 Task: Open a blank google sheet and write heading  Money ManagerAdd Descriptions in a column and its values below  'Salary, Rent, Groceries, Utilities, Dining out, Transportation & Entertainment. 'Add Categories in next column and its values below  Income, Expense, Expense, Expense, Expense, Expense & Expense. Add Amount in next column and its values below  $2,500, $800, $200, $100, $50, $30 & $100Add Dates in next column and its values below  2023-05-01, 2023-05-05, 2023-05-10, 2023-05-15, 2023-05-20, 2023-05-25 & 2023-05-31Save page Catalyst Sales 
Action: Mouse moved to (244, 153)
Screenshot: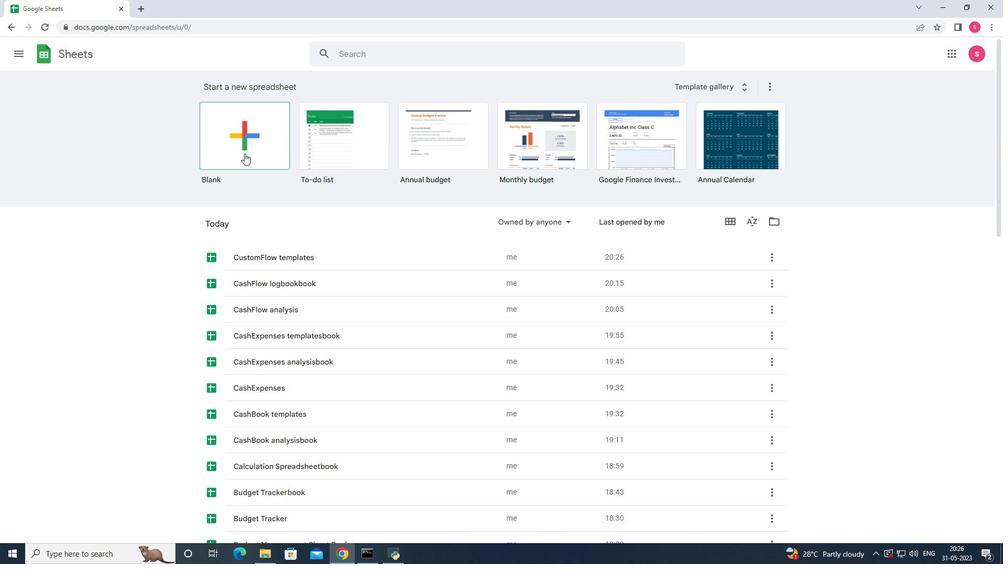 
Action: Mouse pressed left at (244, 153)
Screenshot: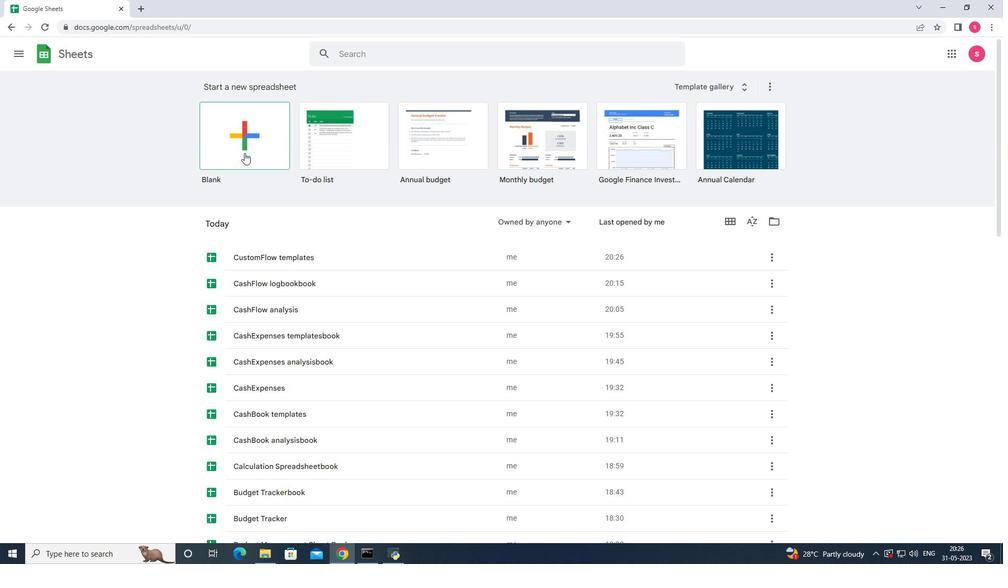 
Action: Key pressed <Key.shift>Money<Key.space><Key.shift>Manager<Key.enter><Key.shift><Key.shift><Key.shift><Key.shift><Key.shift><Key.shift><Key.shift><Key.shift><Key.shift>Descripy<Key.backspace>tions<Key.space><Key.enter><Key.shift><Key.shift><Key.shift>Saa<Key.backspace>lary<Key.enter><Key.shift>Rent<Key.enter><Key.shift>Groceries<Key.enter><Key.shift>Utilities<Key.enter><Key.shift>Dining<Key.space><Key.shift>Out<Key.enter><Key.shift>Transportation<Key.enter><Key.shift><Key.shift><Key.shift><Key.shift><Key.shift><Key.shift><Key.shift><Key.shift><Key.shift><Key.shift><Key.shift><Key.shift><Key.shift><Key.shift><Key.shift><Key.shift>Entertainment<Key.enter><Key.right><Key.up><Key.up><Key.up><Key.up><Key.up><Key.up><Key.up><Key.up><Key.shift>Categories<Key.enter><Key.shift>Income<Key.enter><Key.shift><Key.shift><Key.shift><Key.shift><Key.shift>Expenses<Key.enter>
Screenshot: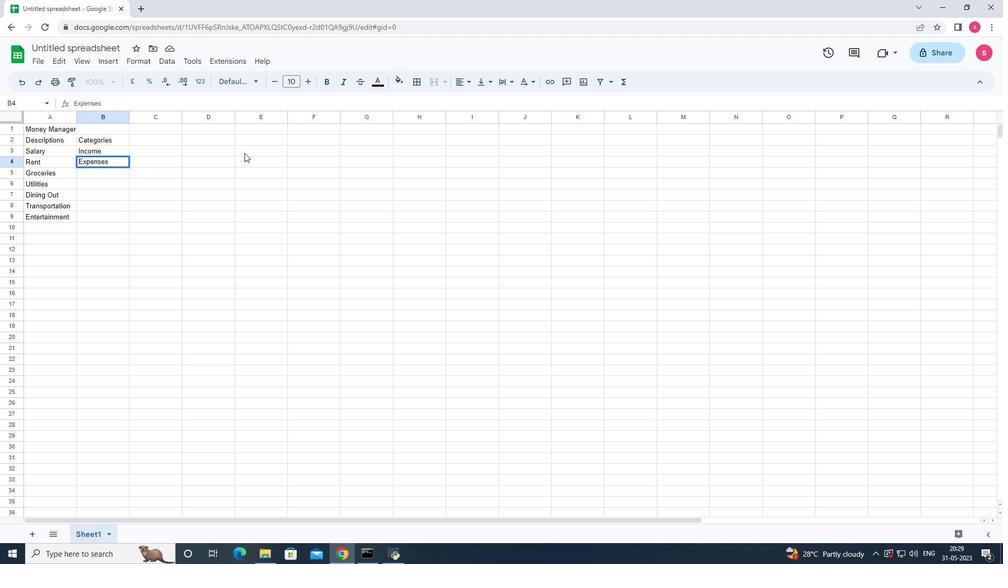 
Action: Mouse moved to (115, 160)
Screenshot: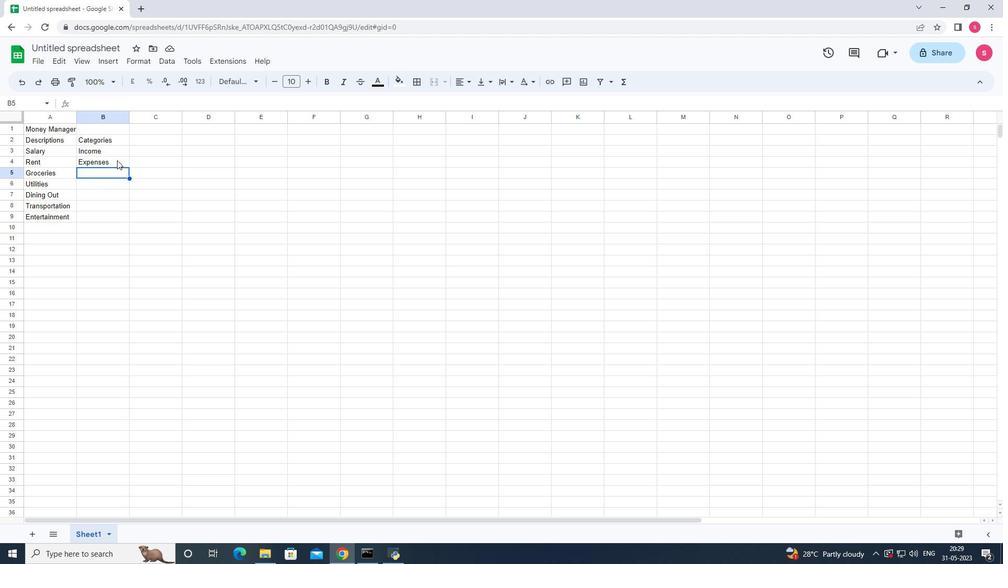 
Action: Mouse pressed left at (115, 160)
Screenshot: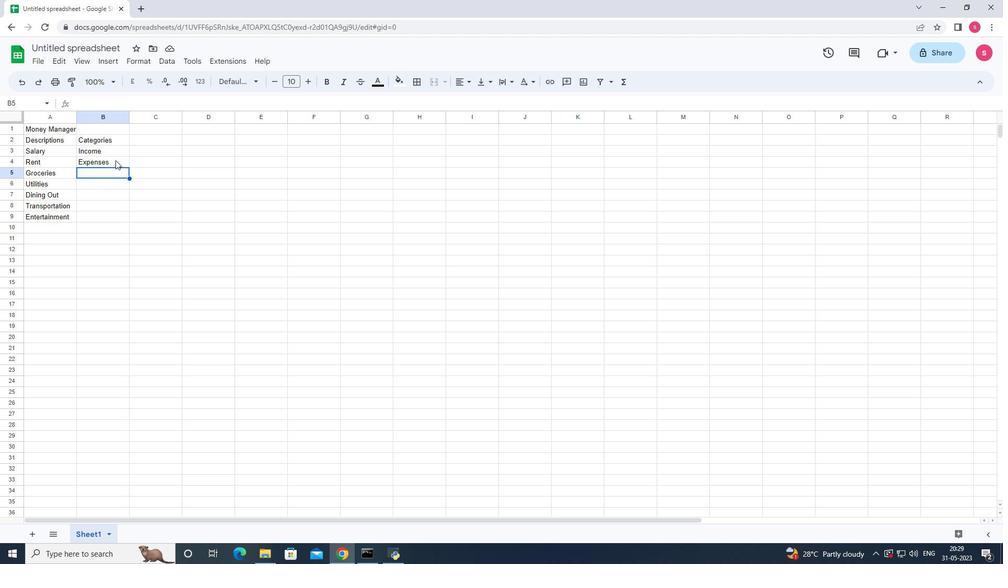 
Action: Mouse moved to (112, 161)
Screenshot: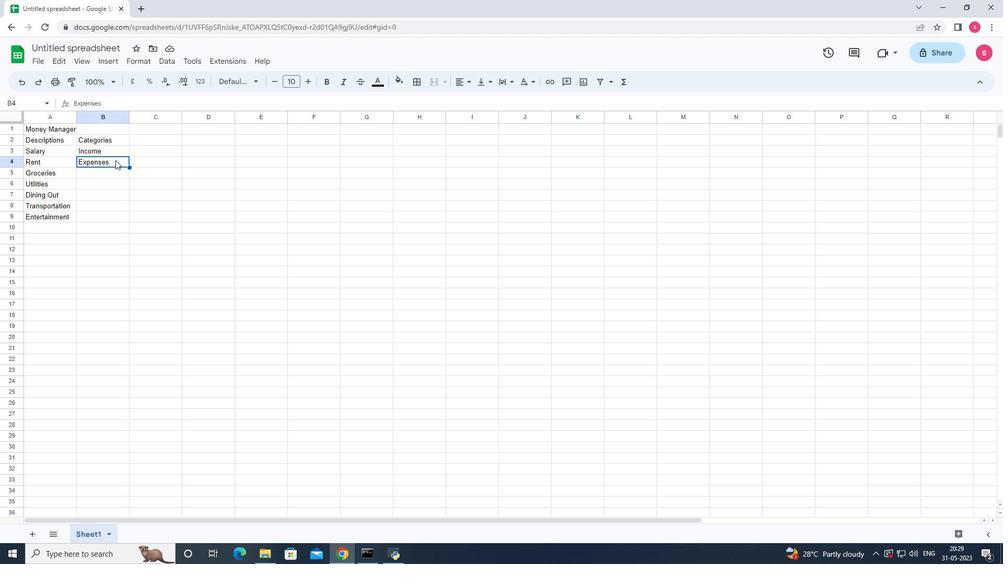 
Action: Mouse pressed left at (112, 161)
Screenshot: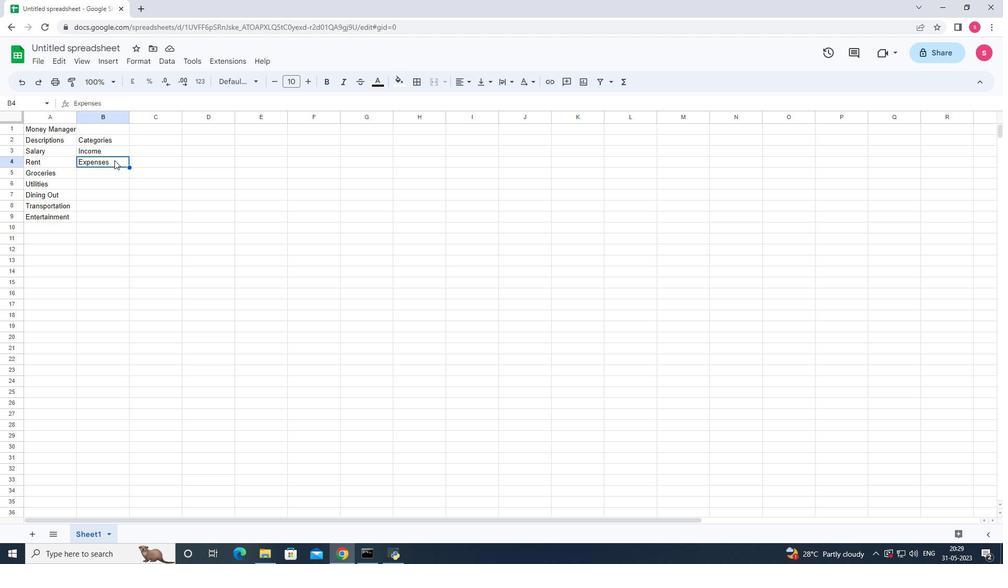 
Action: Mouse pressed left at (112, 161)
Screenshot: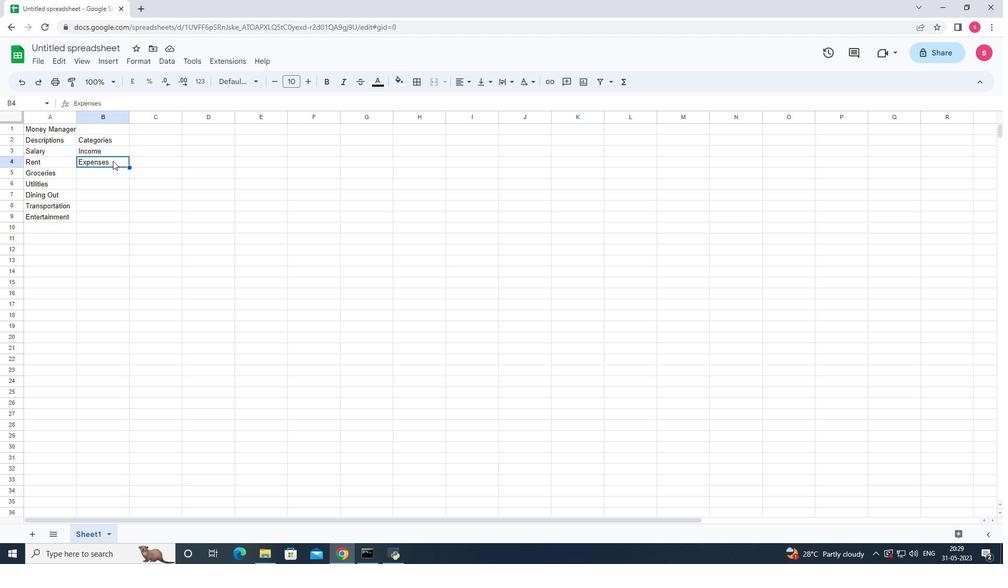 
Action: Mouse moved to (108, 161)
Screenshot: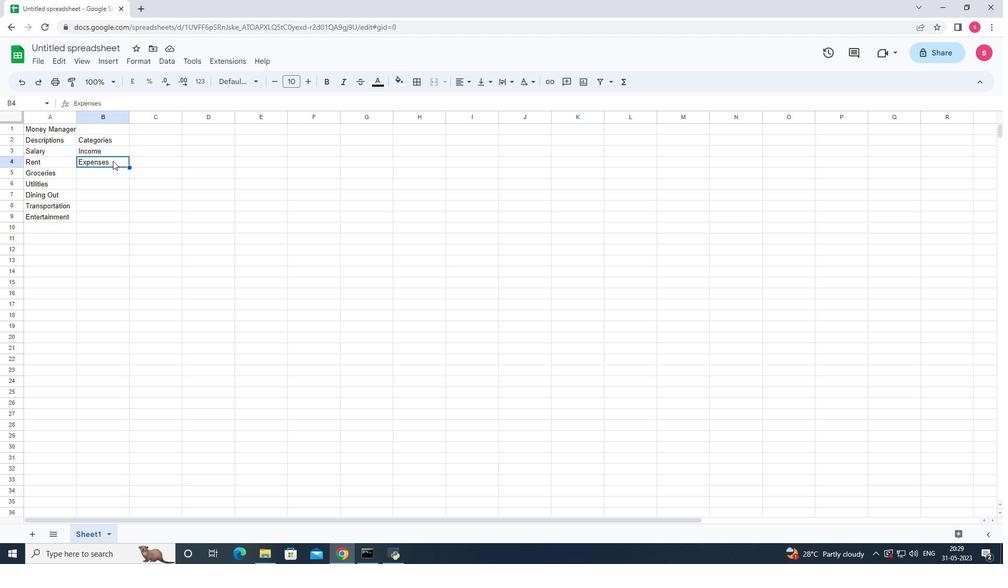 
Action: Mouse pressed left at (108, 161)
Screenshot: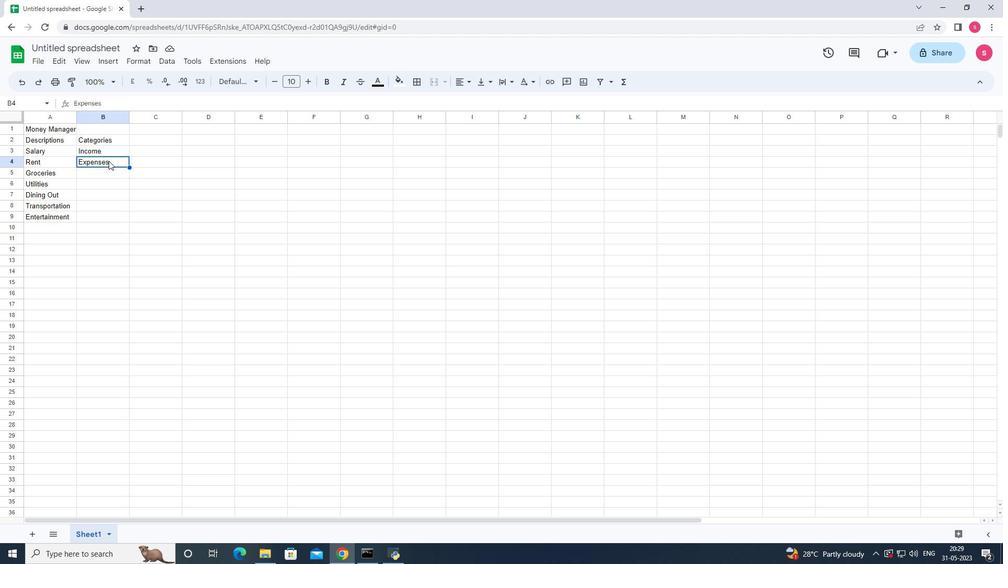 
Action: Mouse moved to (108, 160)
Screenshot: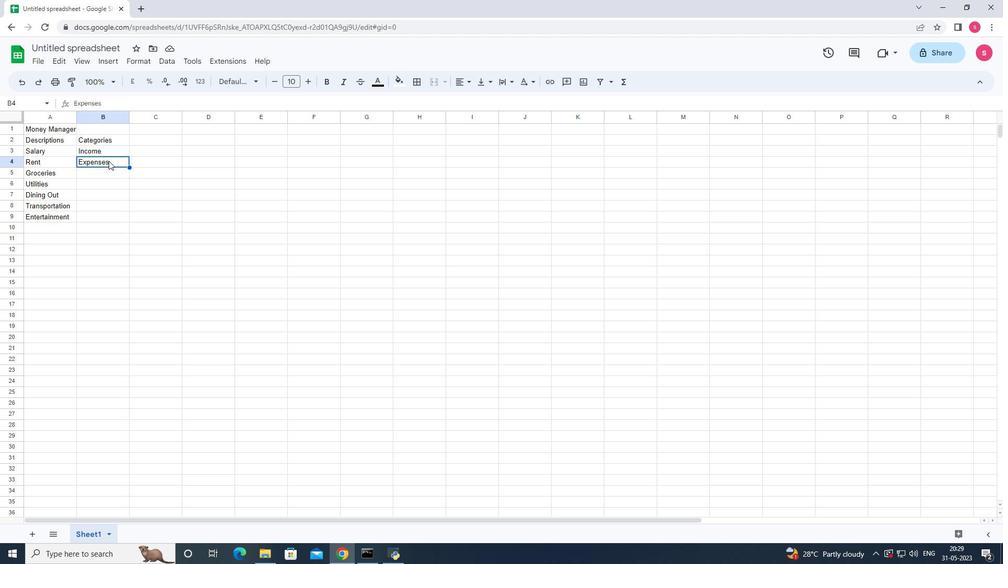 
Action: Mouse pressed left at (108, 160)
Screenshot: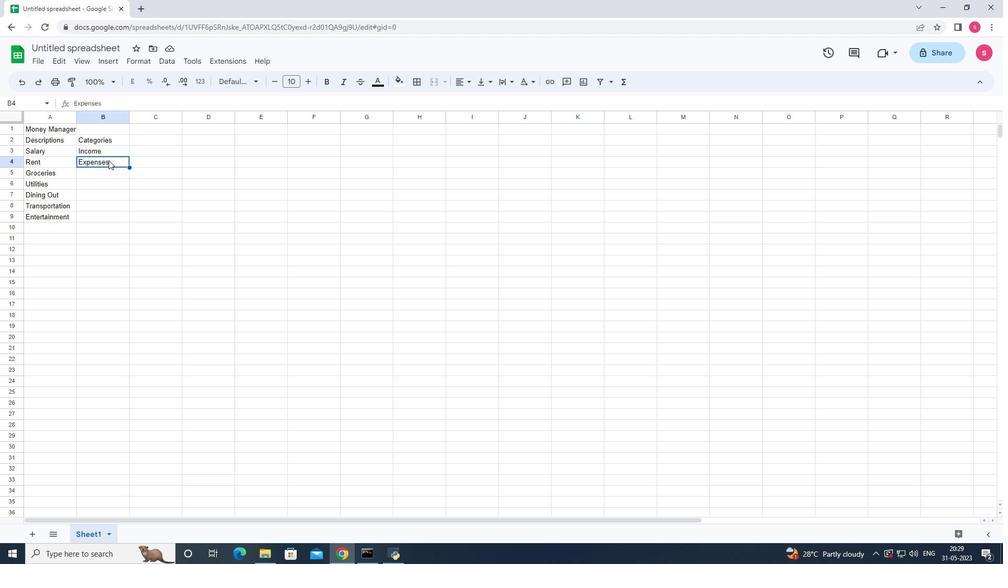 
Action: Key pressed <Key.backspace>
Screenshot: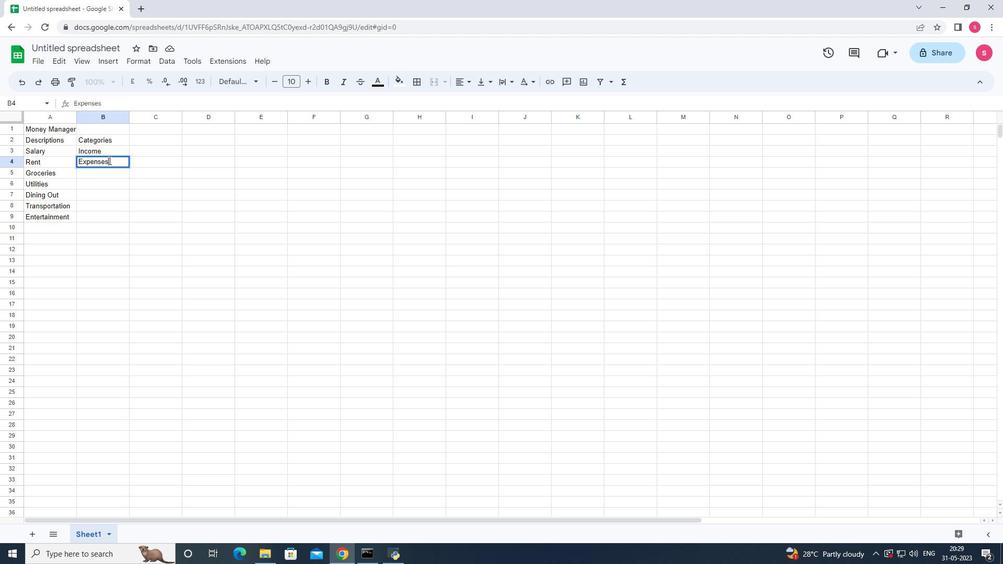 
Action: Mouse moved to (106, 170)
Screenshot: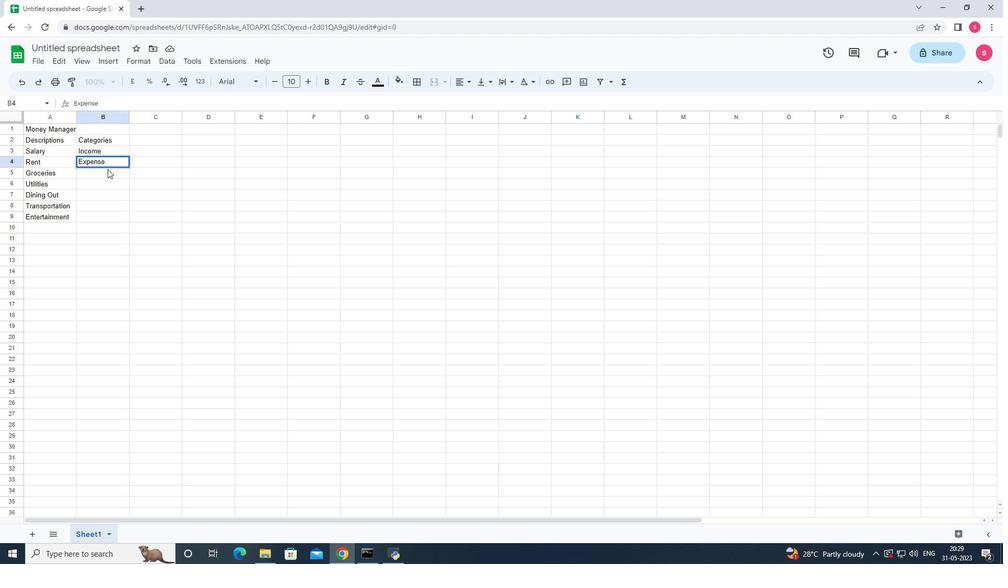 
Action: Mouse pressed left at (106, 170)
Screenshot: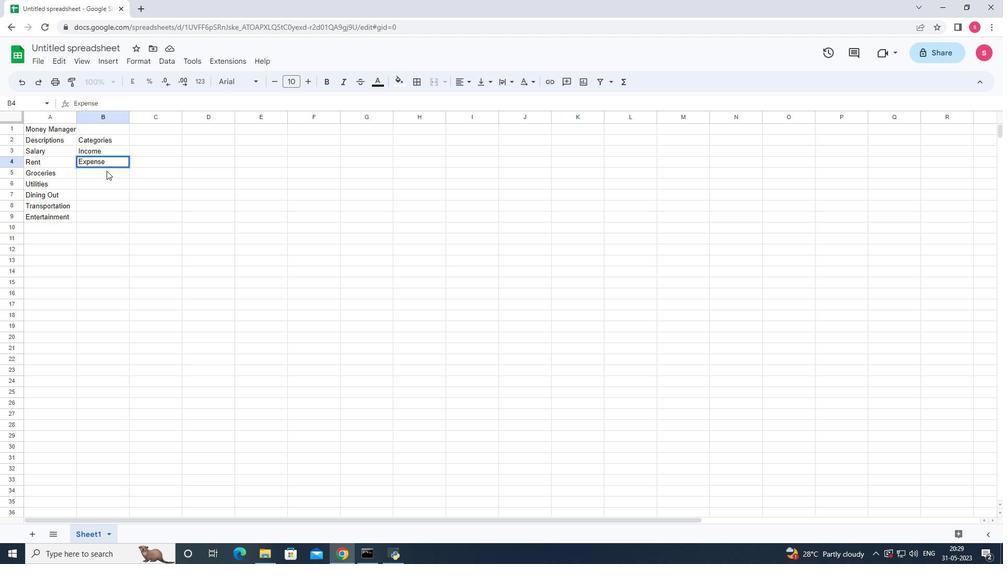 
Action: Key pressed <Key.shift>Expense<Key.enter><Key.shift><Key.shift><Key.shift><Key.shift>Expense<Key.enter><Key.shift>Expense<Key.enter><Key.shift>Expense<Key.enter><Key.shift><Key.shift><Key.shift><Key.shift>Expense<Key.enter><Key.right><Key.up><Key.up><Key.up><Key.up><Key.up><Key.up><Key.up><Key.up><Key.shift>Amount<Key.down>2500<Key.enter>800<Key.enter>200<Key.enter>100<Key.enter>6<Key.backspace>50<Key.enter>30<Key.enter>100<Key.enter><Key.right>
Screenshot: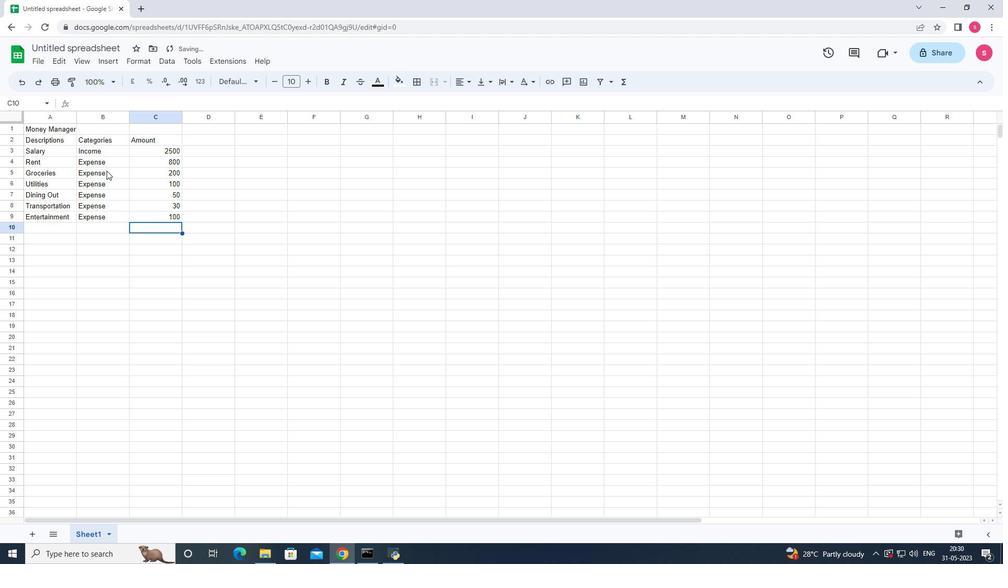 
Action: Mouse moved to (140, 154)
Screenshot: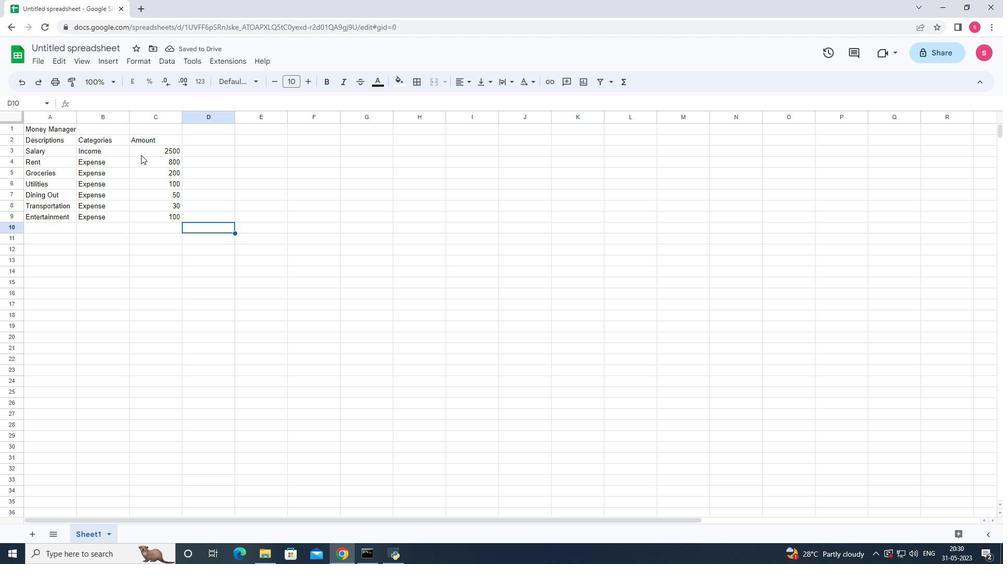 
Action: Mouse pressed left at (140, 154)
Screenshot: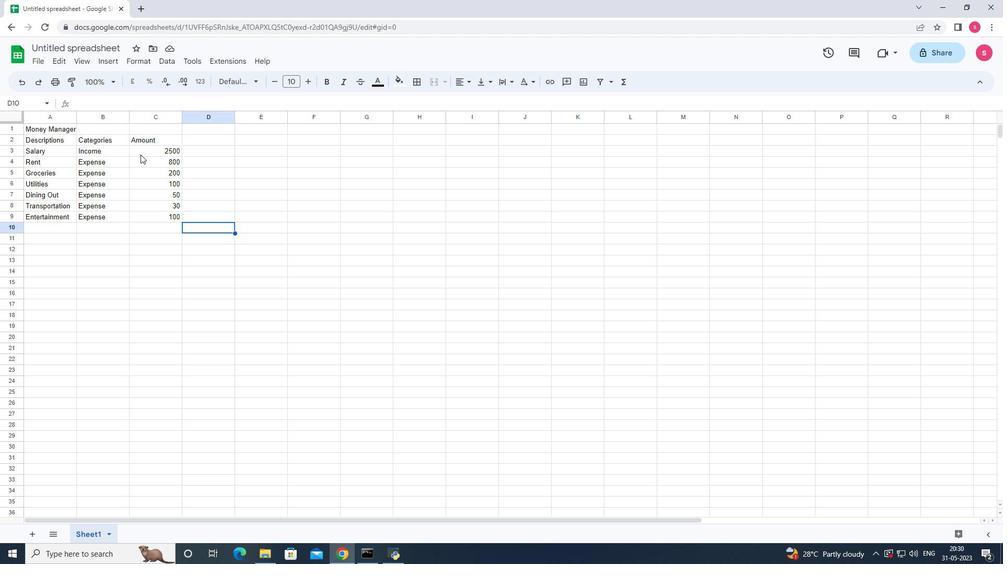
Action: Mouse moved to (138, 57)
Screenshot: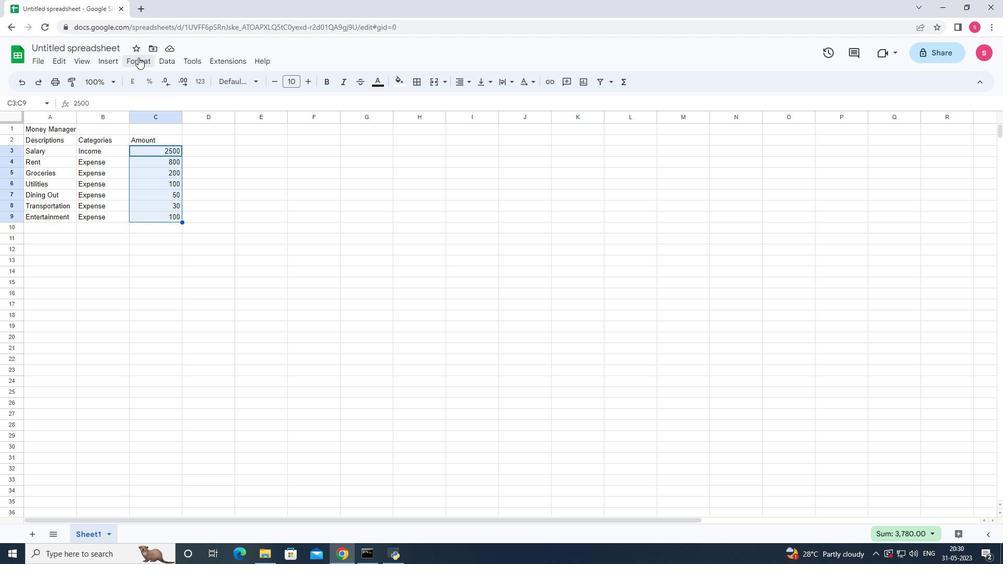
Action: Mouse pressed left at (138, 57)
Screenshot: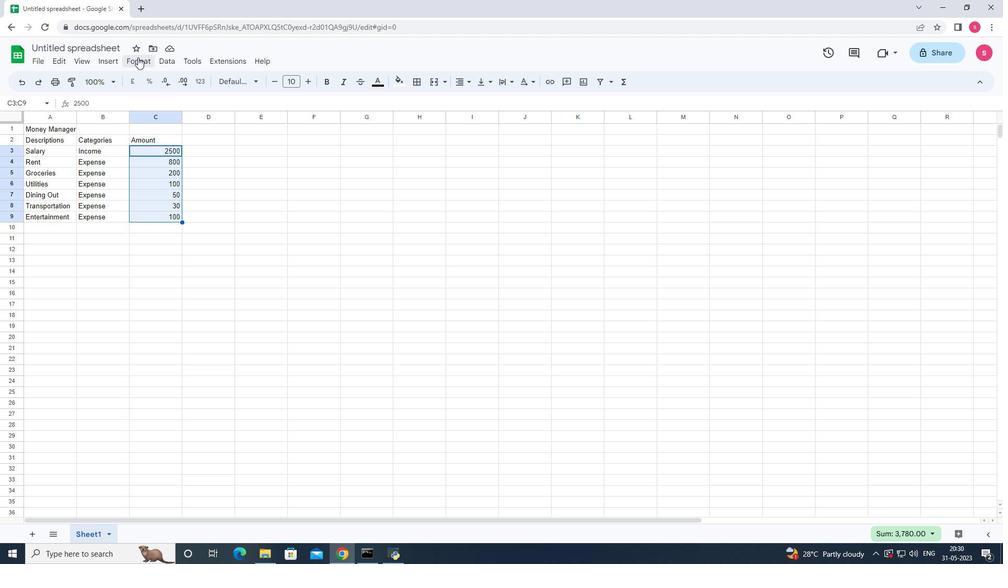 
Action: Mouse moved to (170, 106)
Screenshot: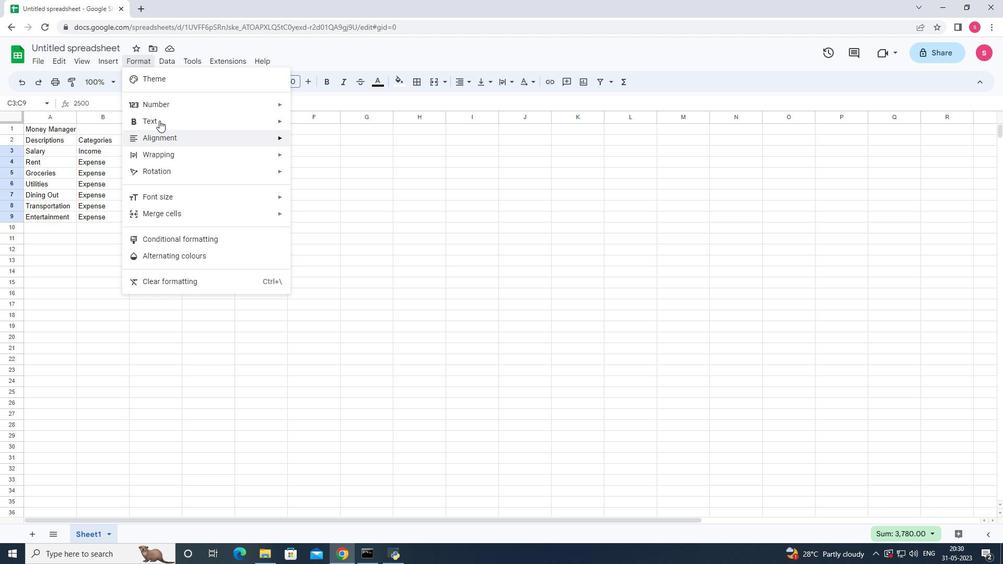 
Action: Mouse pressed left at (170, 106)
Screenshot: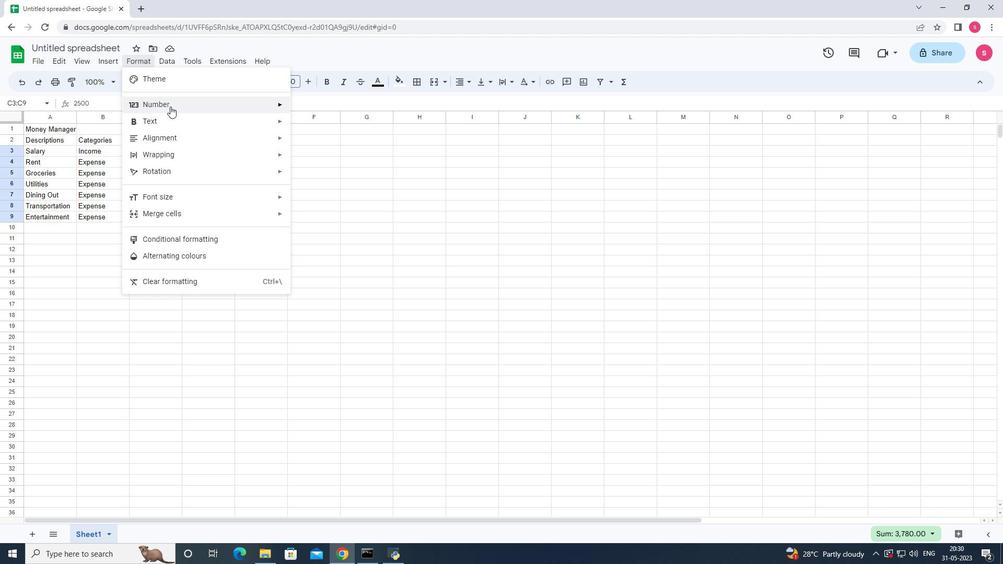 
Action: Mouse moved to (363, 414)
Screenshot: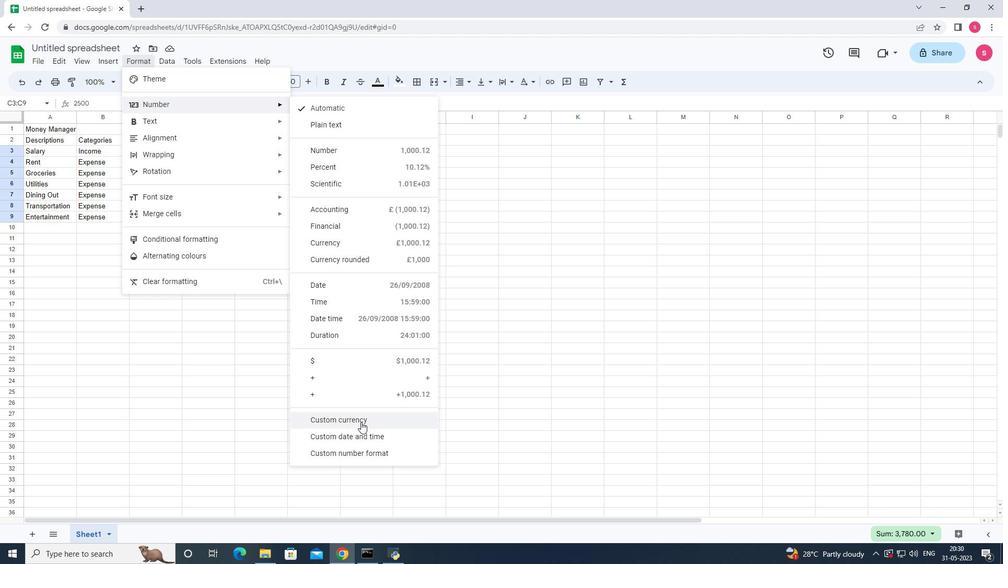 
Action: Mouse pressed left at (363, 414)
Screenshot: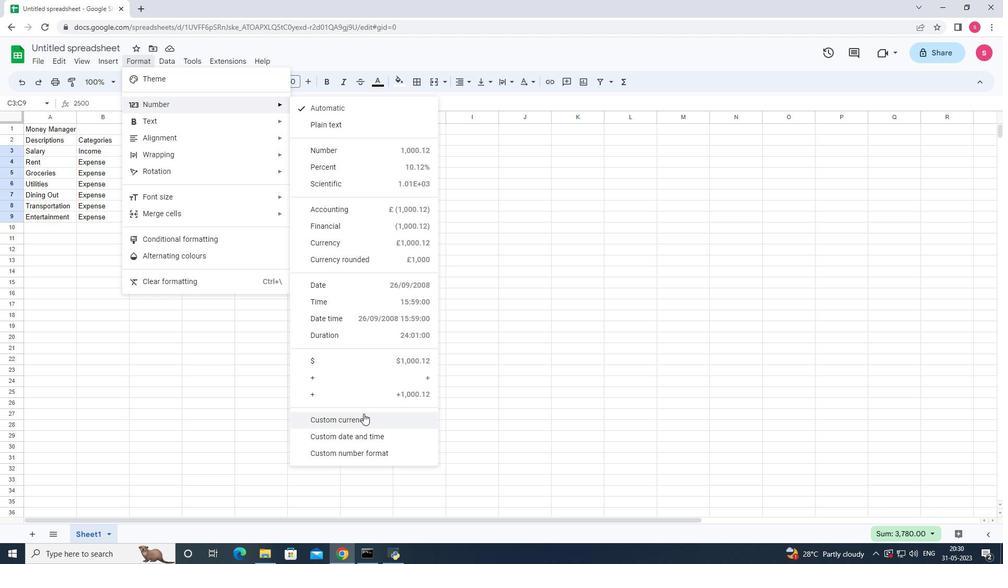 
Action: Mouse moved to (470, 243)
Screenshot: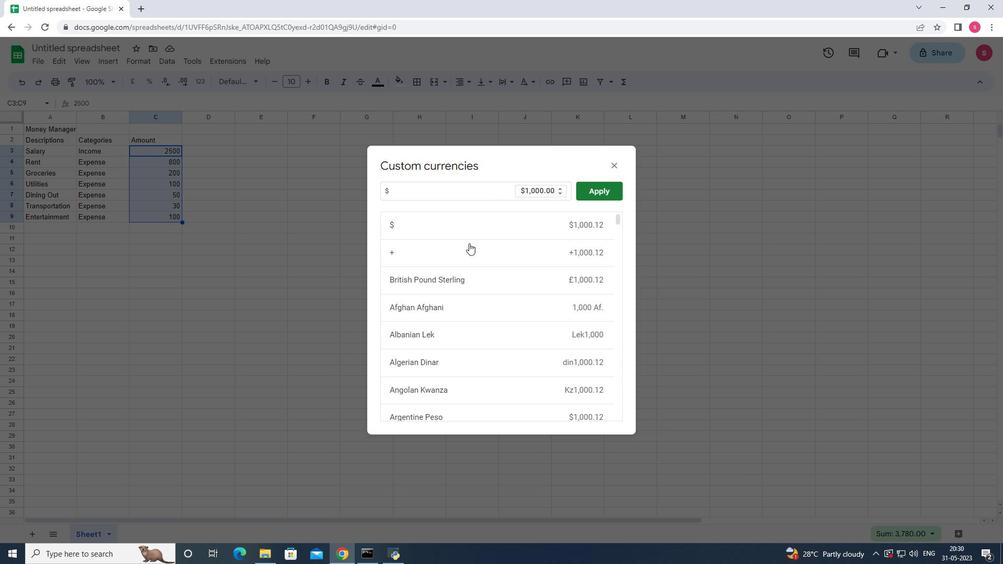 
Action: Mouse pressed left at (470, 243)
Screenshot: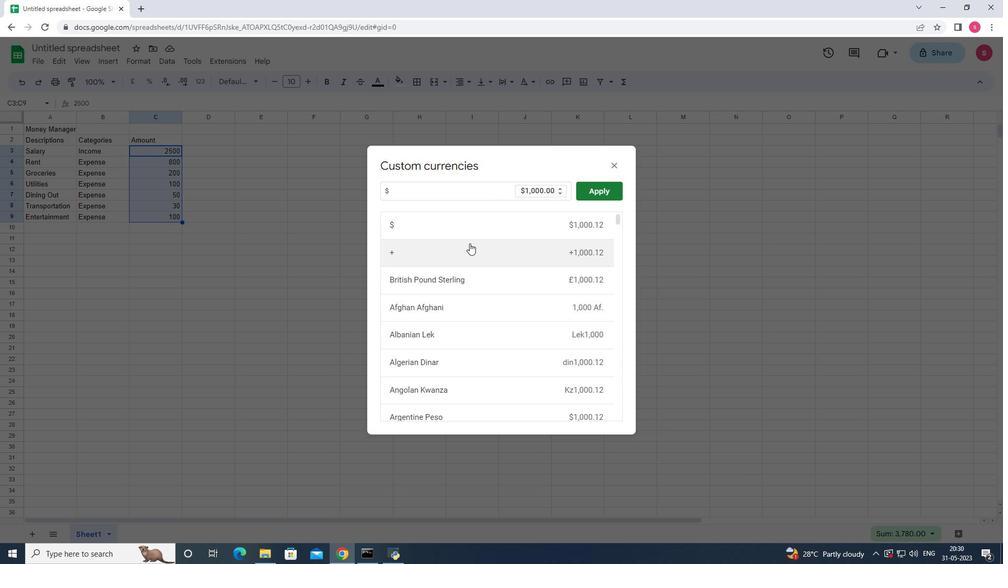 
Action: Mouse moved to (473, 226)
Screenshot: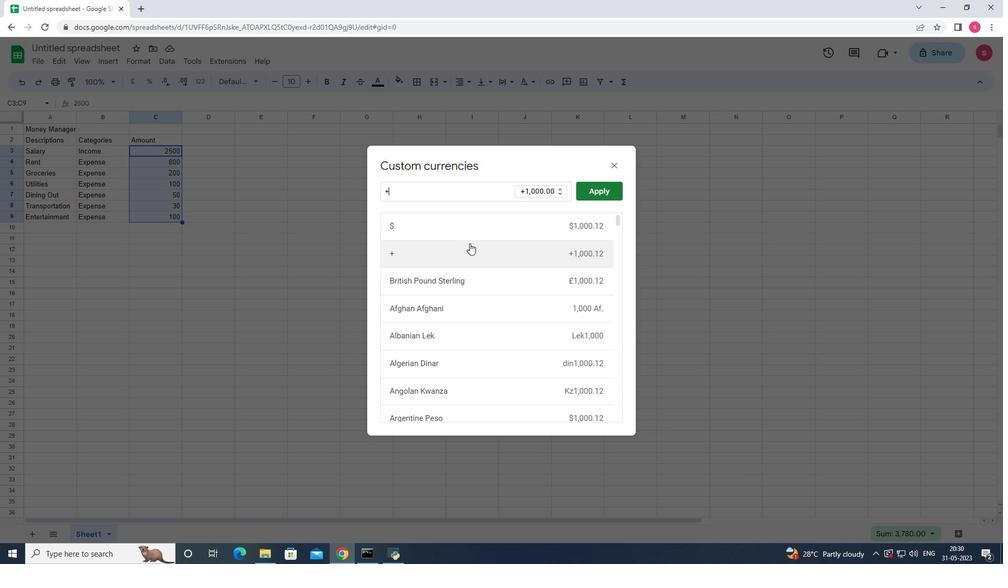
Action: Mouse pressed left at (473, 226)
Screenshot: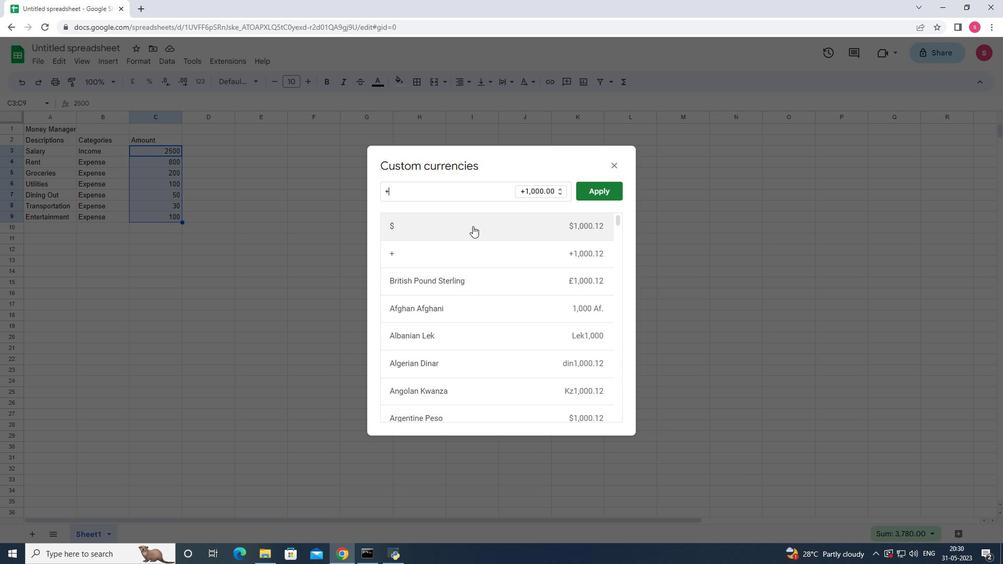 
Action: Mouse moved to (607, 191)
Screenshot: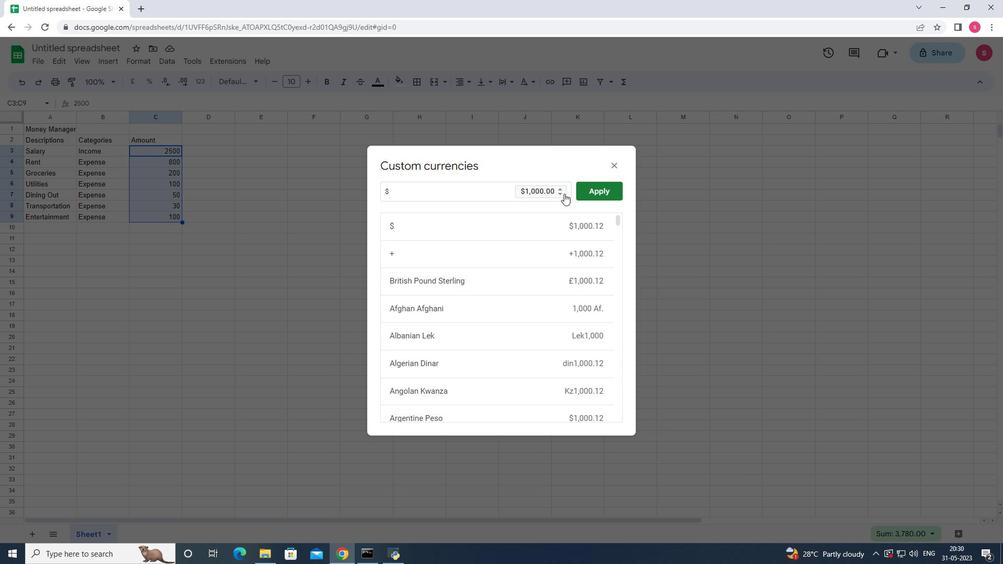 
Action: Mouse pressed left at (607, 191)
Screenshot: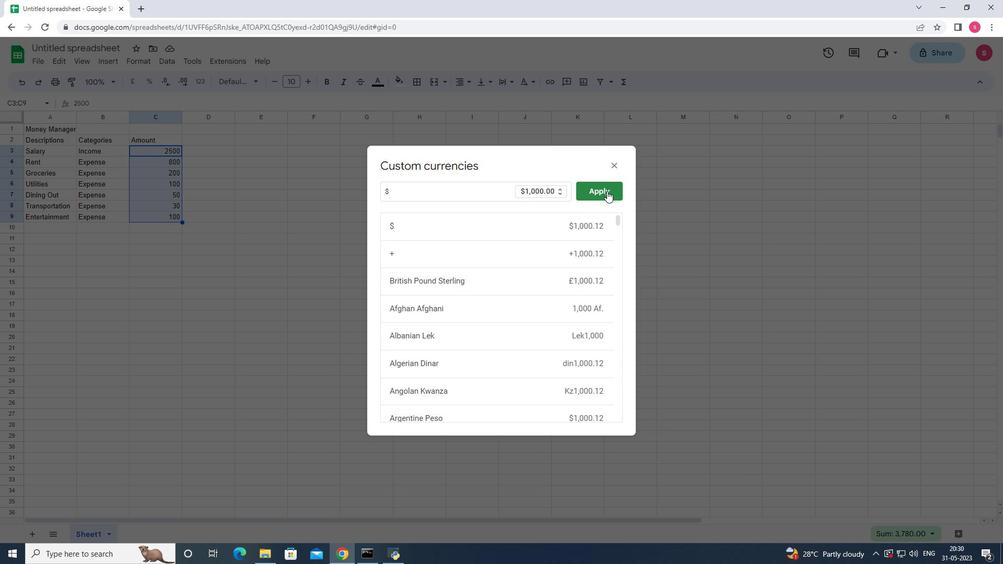 
Action: Mouse moved to (196, 292)
Screenshot: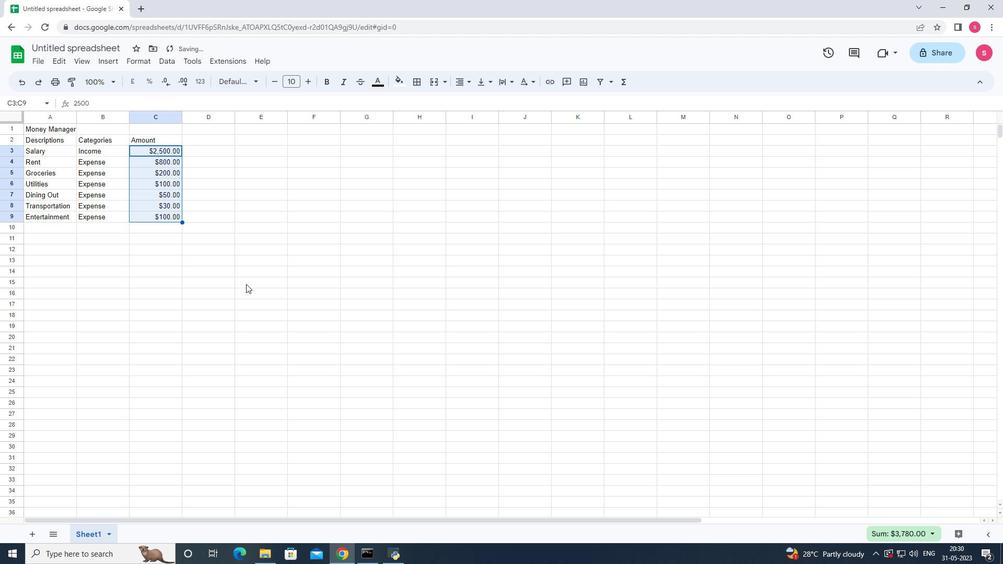 
Action: Mouse pressed left at (196, 292)
Screenshot: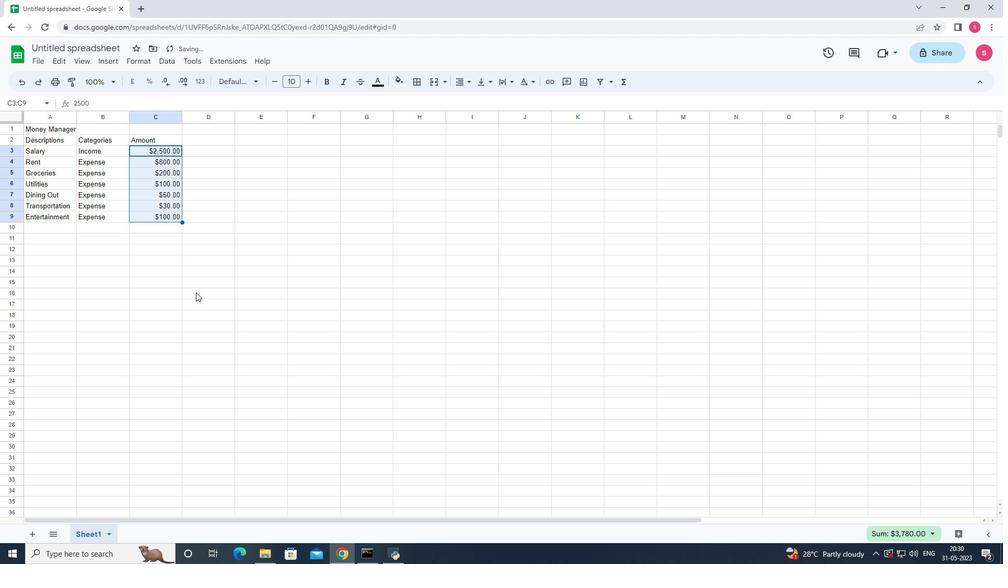 
Action: Mouse moved to (206, 141)
Screenshot: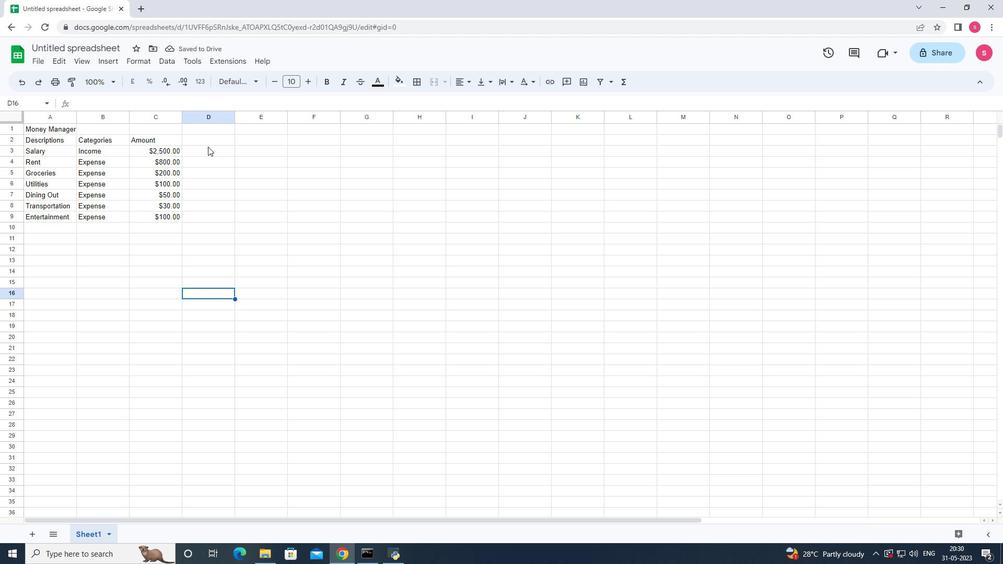 
Action: Mouse pressed left at (206, 141)
Screenshot: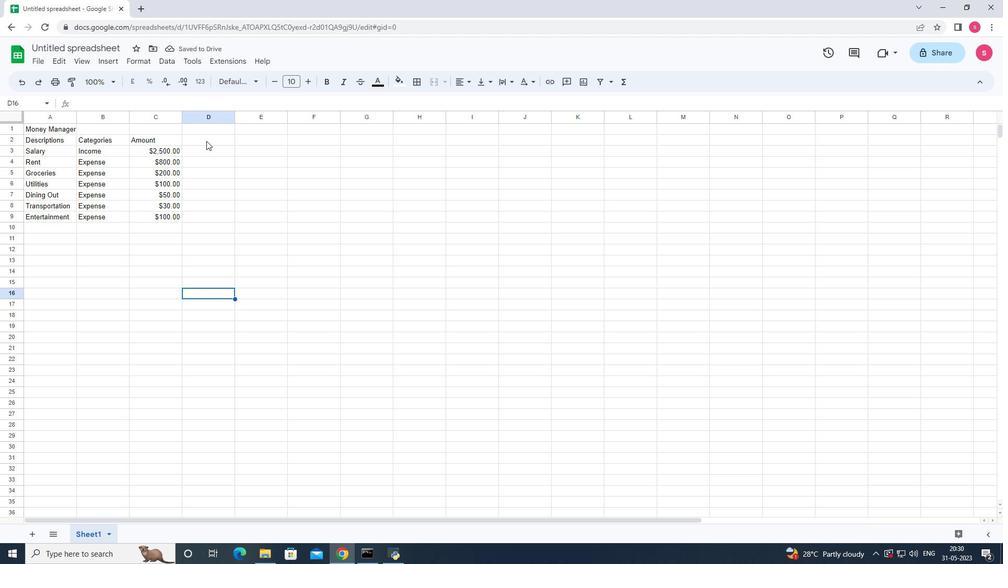 
Action: Key pressed <Key.shift><Key.shift><Key.shift><Key.shift><Key.shift><Key.shift><Key.shift><Key.shift><Key.shift><Key.shift><Key.shift><Key.shift><Key.shift><Key.shift><Key.shift><Key.shift><Key.shift><Key.shift><Key.shift><Key.shift><Key.shift><Key.shift><Key.shift><Key.shift><Key.shift><Key.shift><Key.shift><Key.shift><Key.shift>Dates<Key.enter>2023-05-01<Key.enter>2023-05-05<Key.enter>3<Key.backspace>2023-05-10<Key.enter>2023-05-150<Key.backspace><Key.enter>2023-005<Key.backspace><Key.backspace>5-20<Key.enter>2023-05-25<Key.enter>2023-05-31<Key.enter><Key.right><Key.up><Key.up><Key.up><Key.up><Key.up><Key.up><Key.up><Key.up>
Screenshot: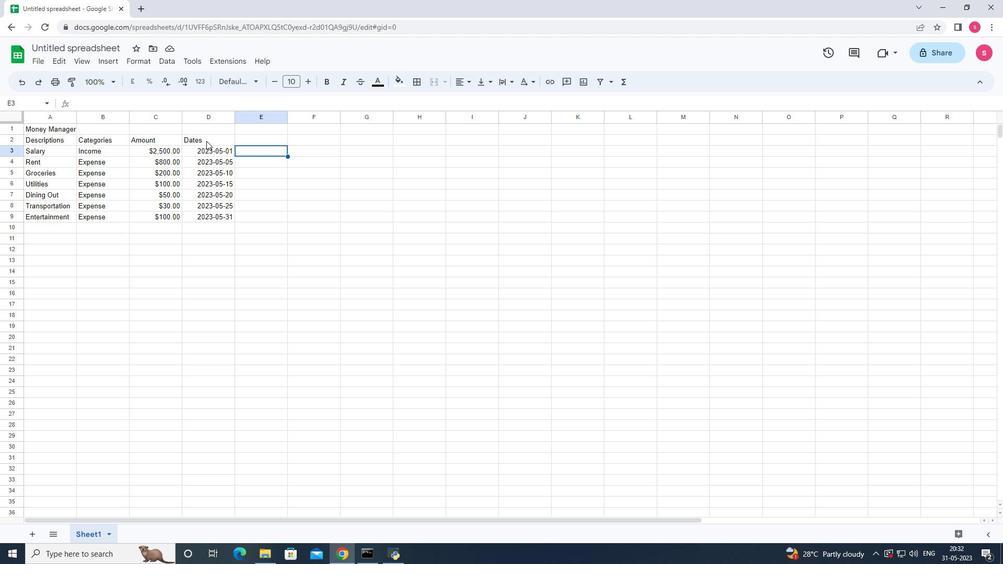 
Action: Mouse moved to (61, 44)
Screenshot: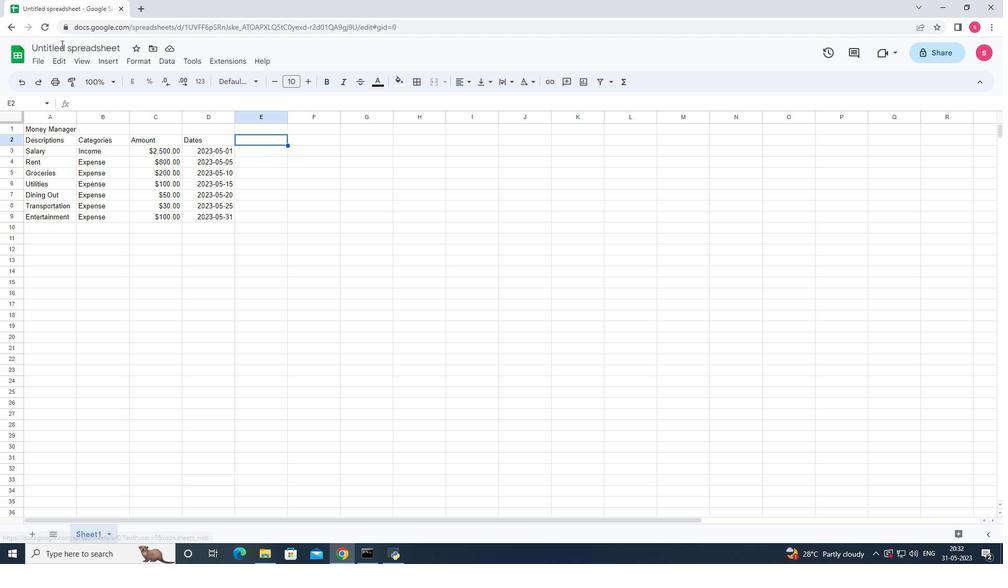 
Action: Mouse pressed left at (61, 44)
Screenshot: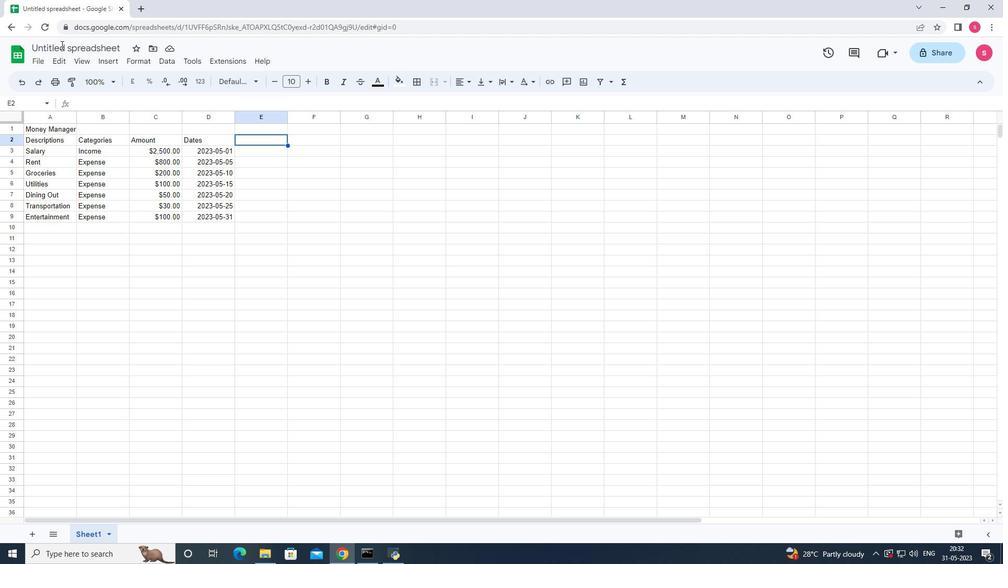 
Action: Mouse moved to (62, 46)
Screenshot: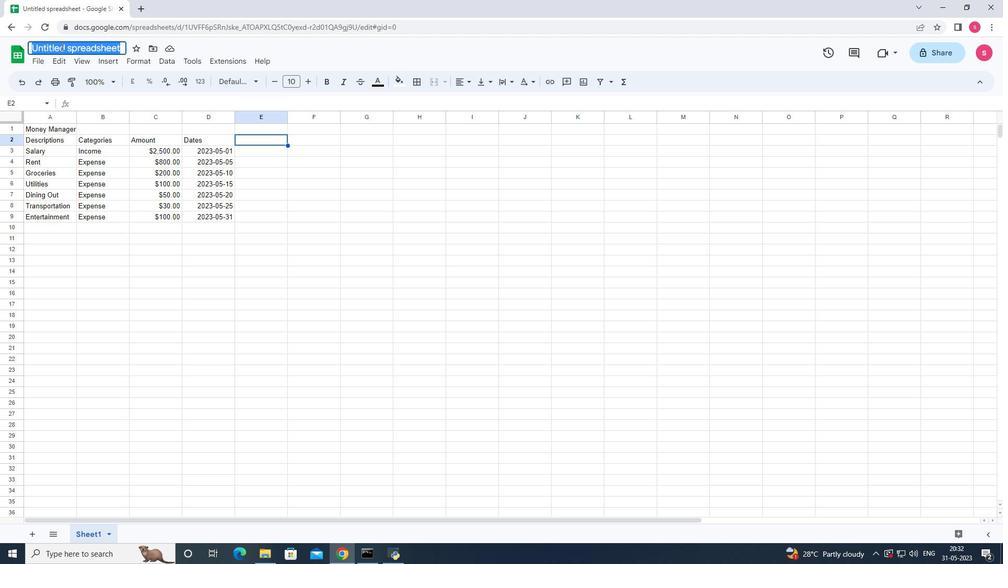 
Action: Key pressed <Key.backspace><Key.shift><Key.shift><Key.shift><Key.shift><Key.shift><Key.shift><Key.shift><Key.shift><Key.shift><Key.shift>Catalyst<Key.space><Key.shift>Sales
Screenshot: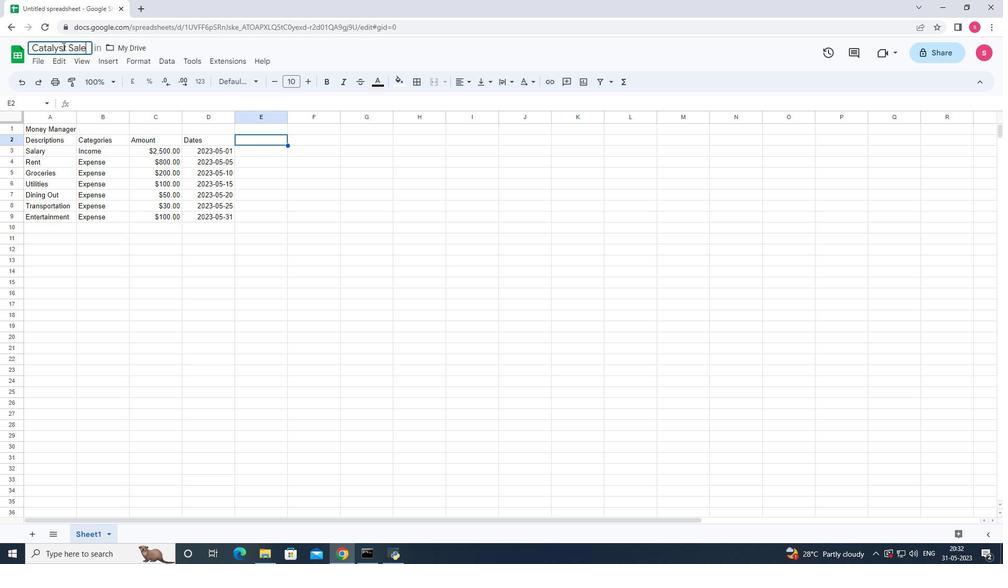 
Action: Mouse moved to (75, 120)
Screenshot: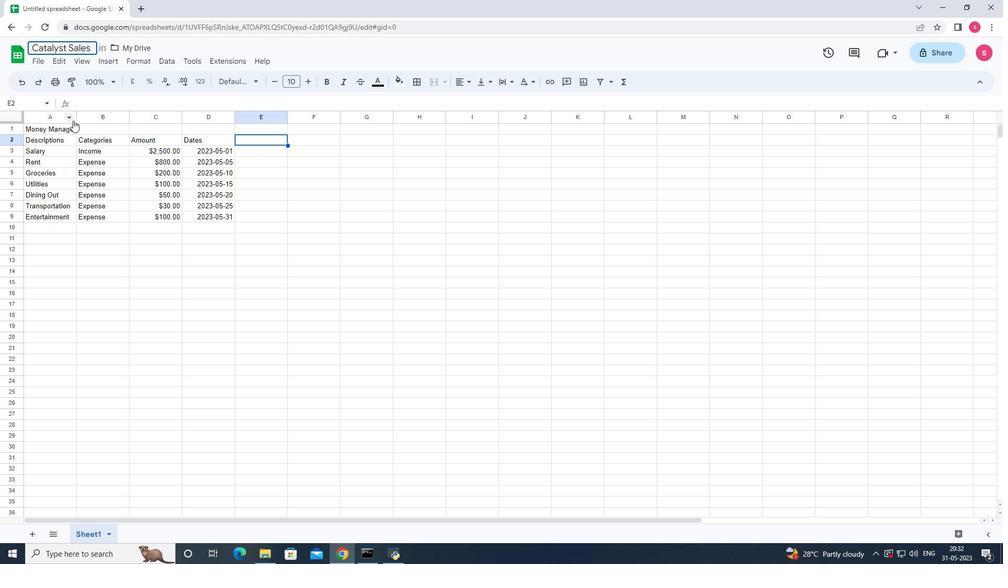 
Action: Mouse pressed left at (75, 120)
Screenshot: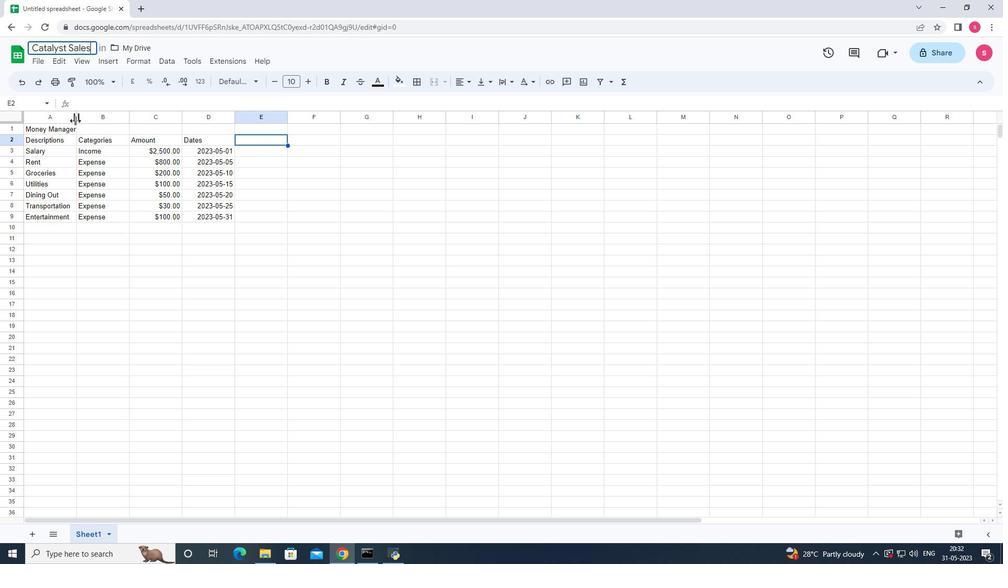 
Action: Mouse pressed left at (75, 120)
Screenshot: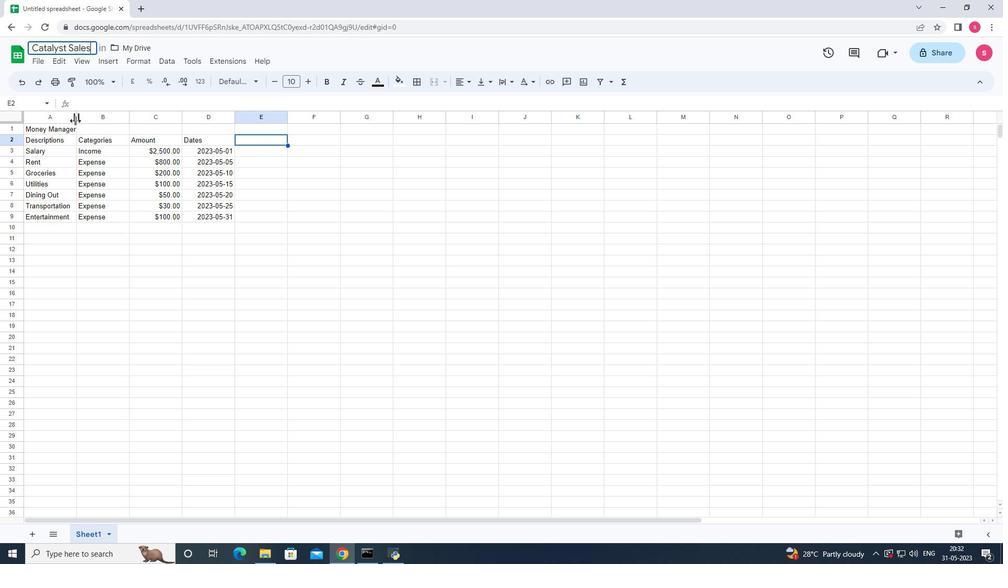 
Action: Mouse moved to (131, 119)
Screenshot: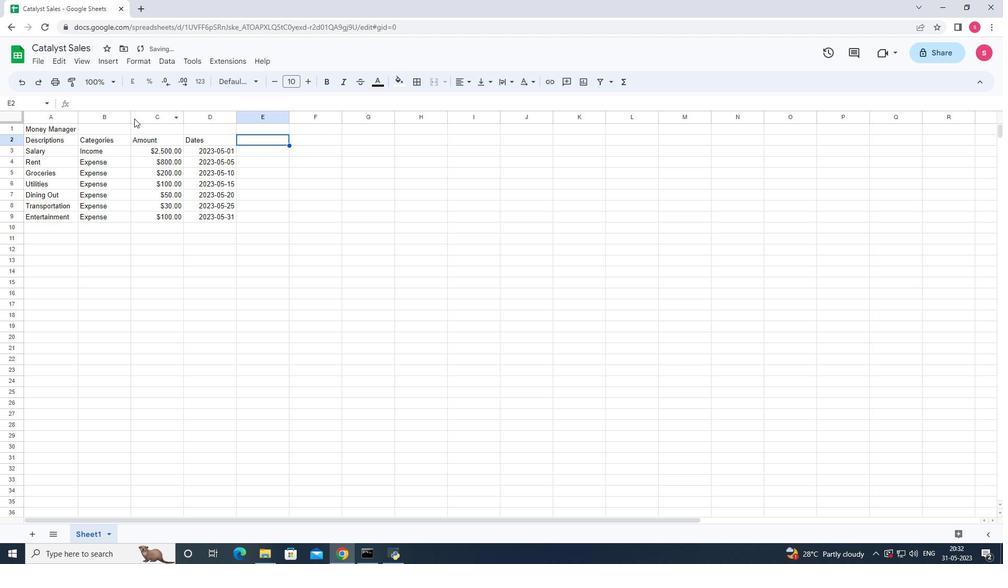 
Action: Mouse pressed left at (131, 119)
Screenshot: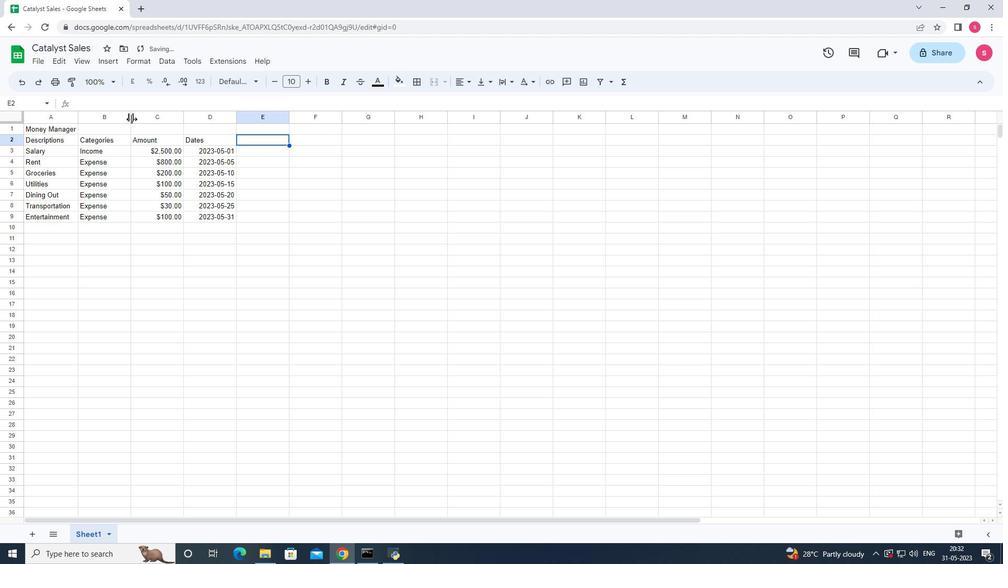 
Action: Mouse pressed left at (131, 119)
Screenshot: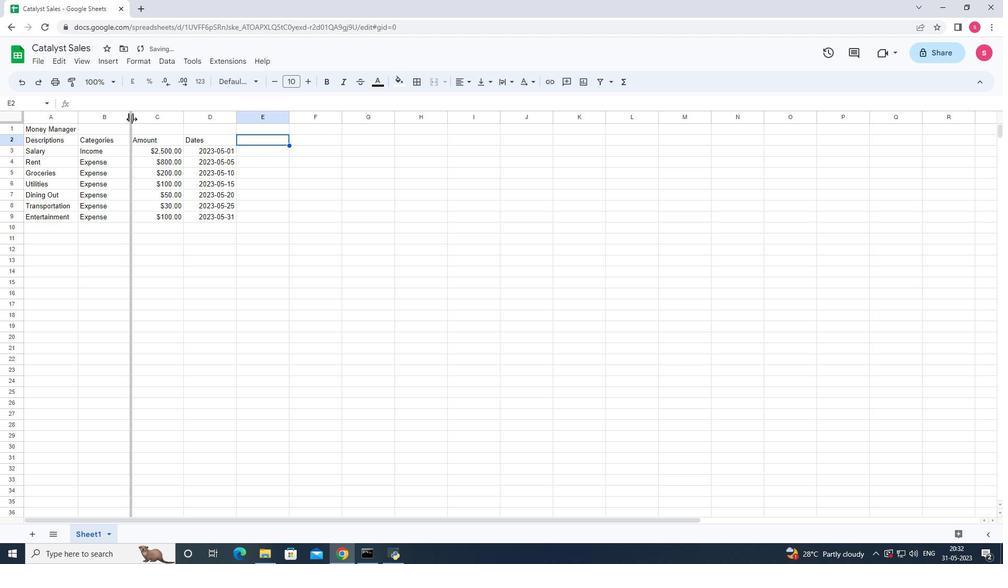 
Action: Mouse moved to (167, 117)
Screenshot: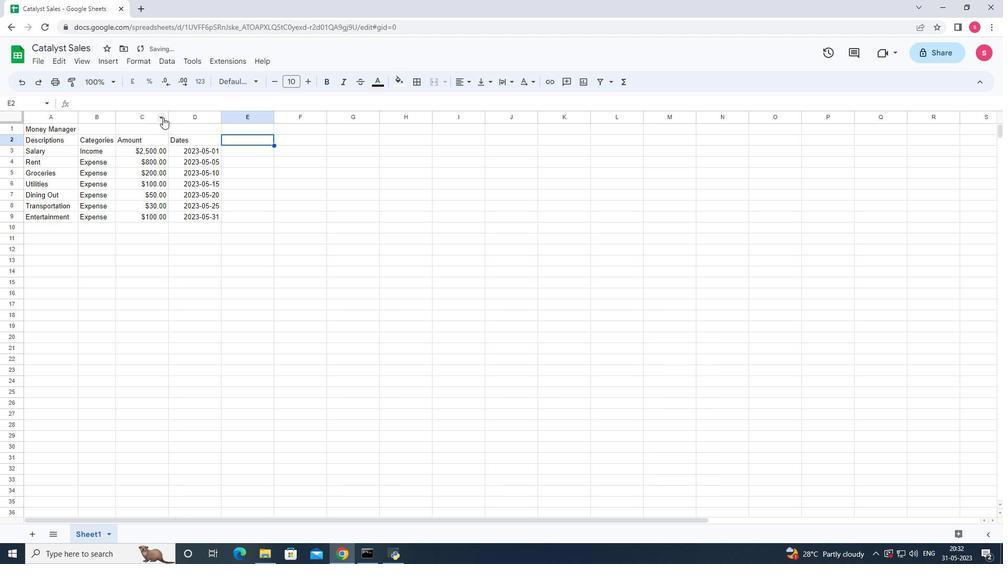 
Action: Mouse pressed left at (167, 117)
Screenshot: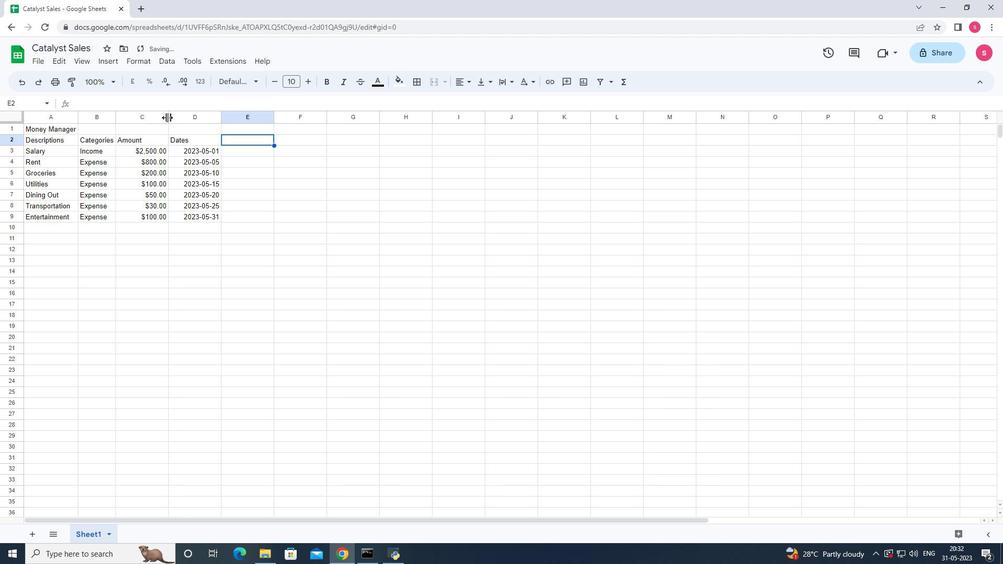 
Action: Mouse pressed left at (167, 117)
Screenshot: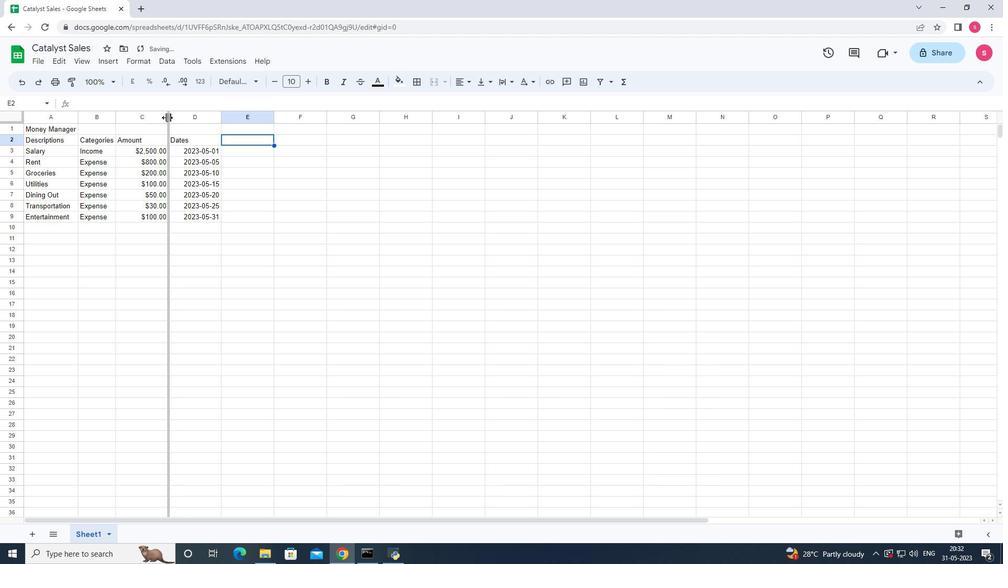 
Action: Mouse moved to (302, 153)
Screenshot: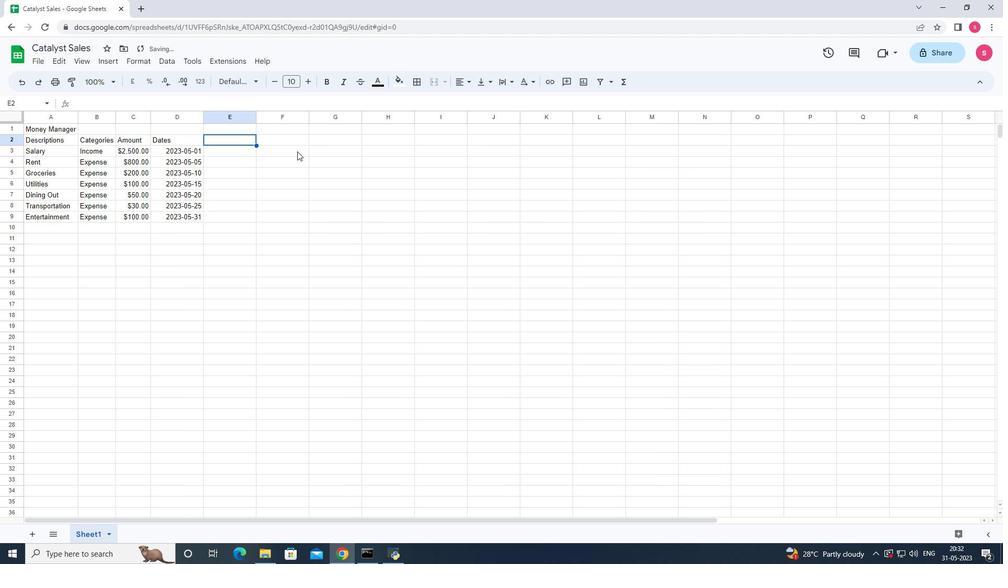 
Action: Mouse pressed left at (302, 153)
Screenshot: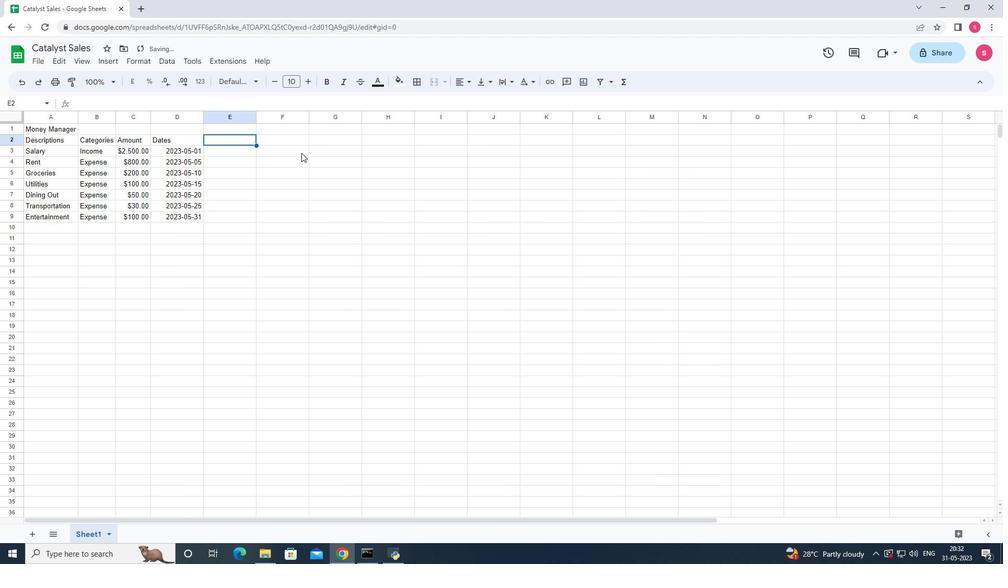 
Action: Mouse moved to (204, 119)
Screenshot: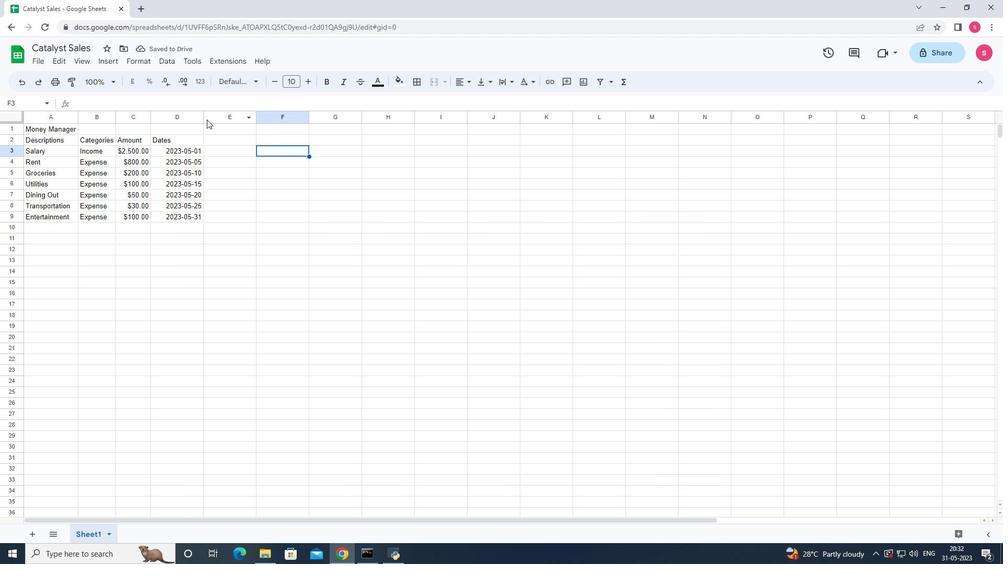 
Action: Mouse pressed left at (204, 119)
Screenshot: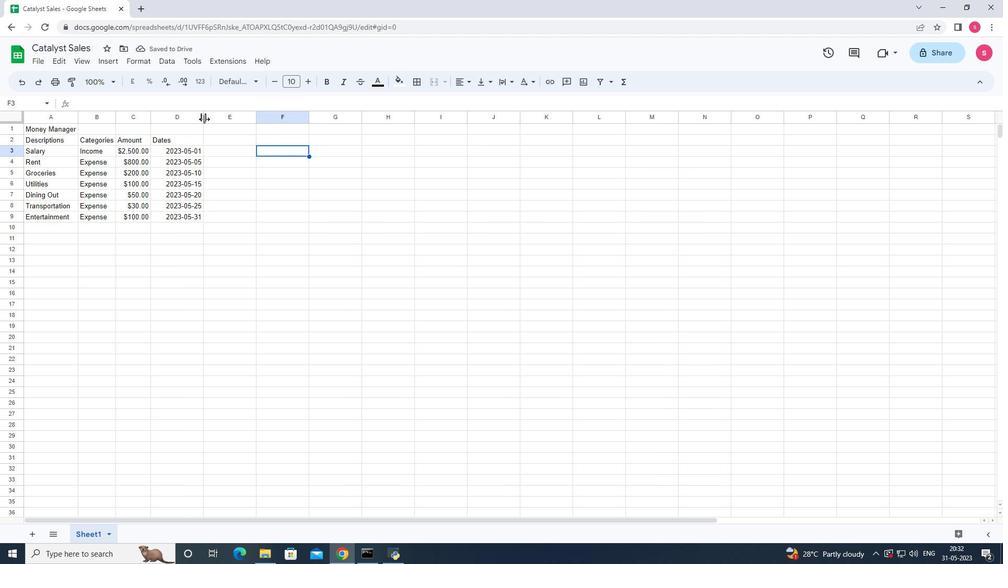 
Action: Mouse pressed left at (204, 119)
Screenshot: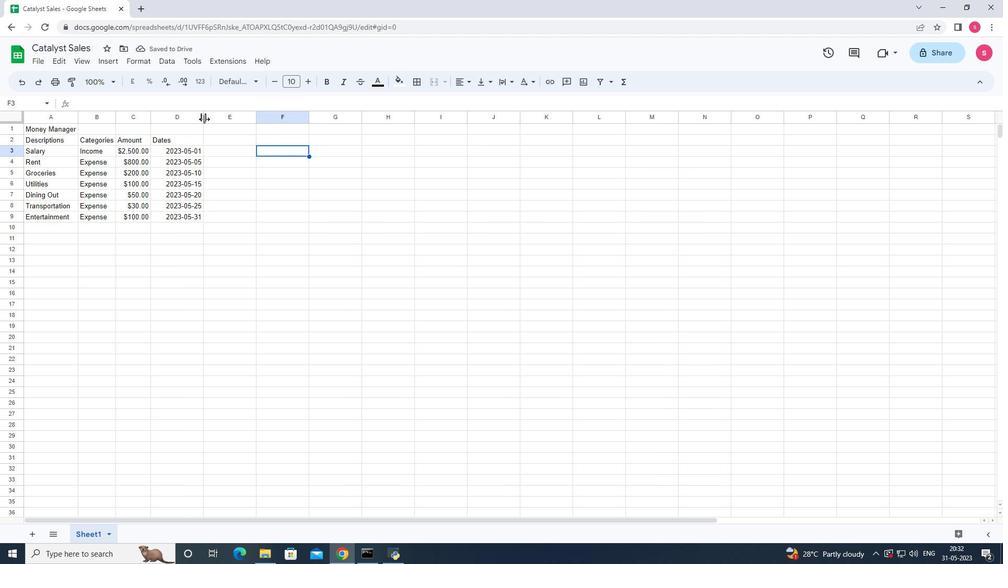 
Action: Mouse moved to (380, 439)
Screenshot: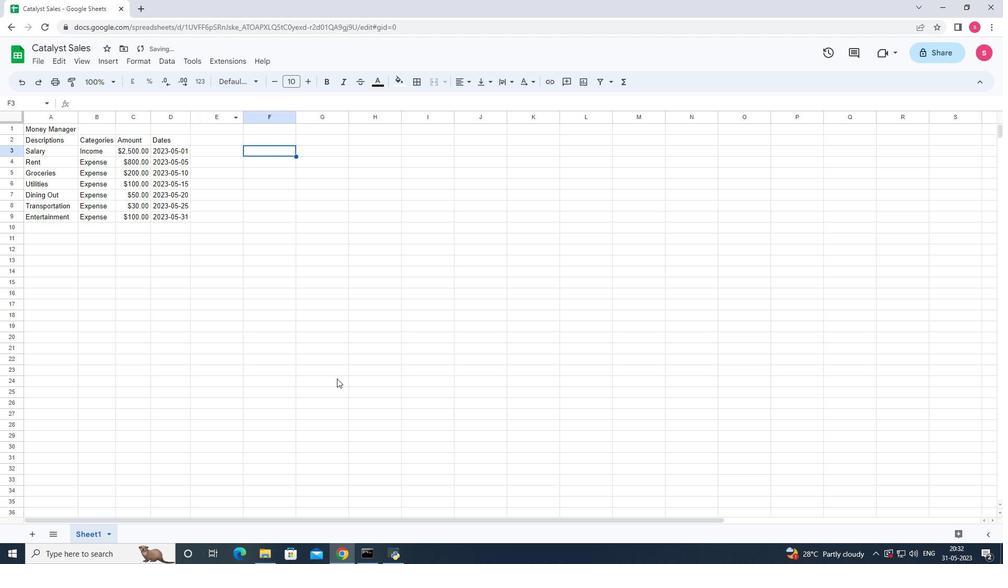
Action: Key pressed ctrl+S
Screenshot: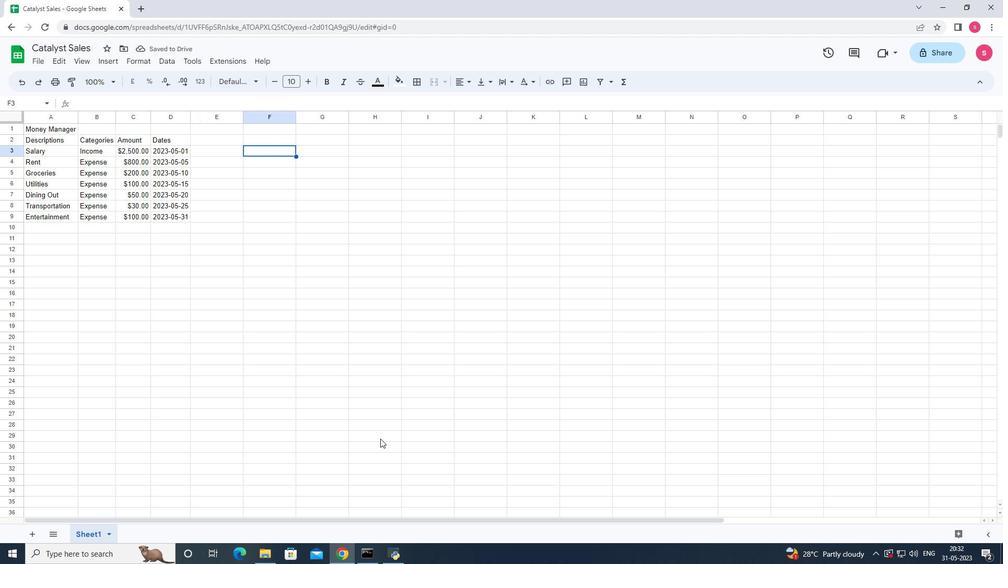 
Action: Mouse moved to (292, 422)
Screenshot: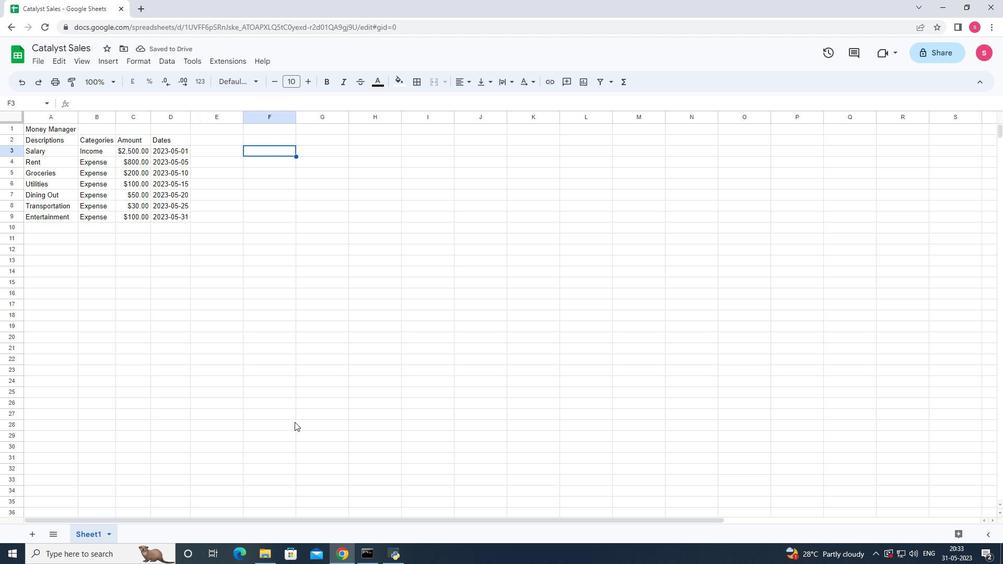 
